 Task: Set the Speed od Duration 200
Action: Mouse moved to (178, 512)
Screenshot: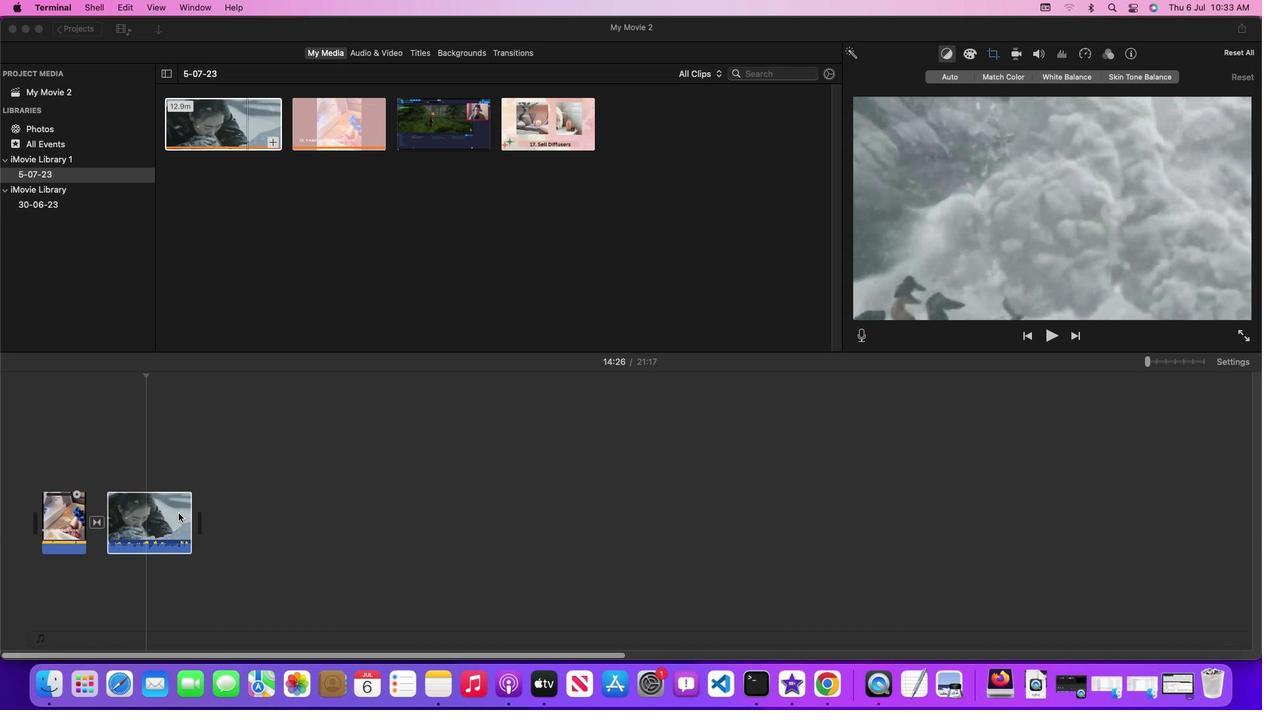 
Action: Mouse pressed left at (178, 512)
Screenshot: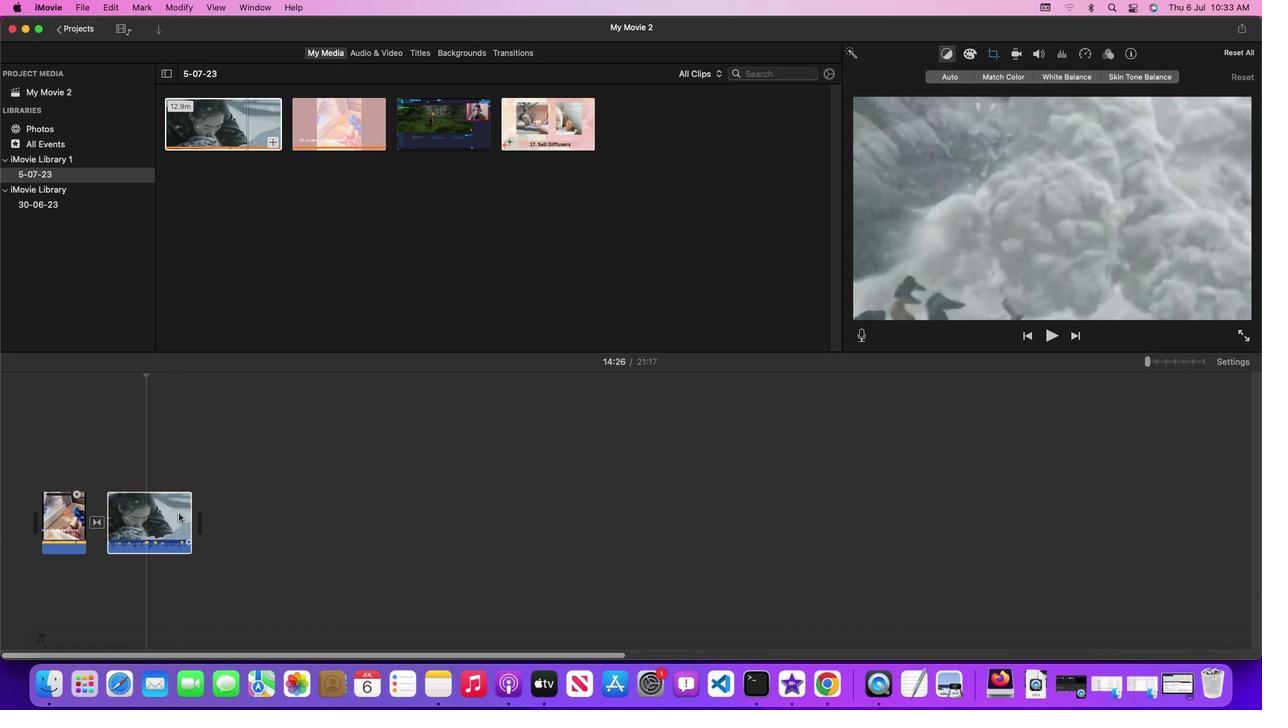
Action: Mouse moved to (176, 7)
Screenshot: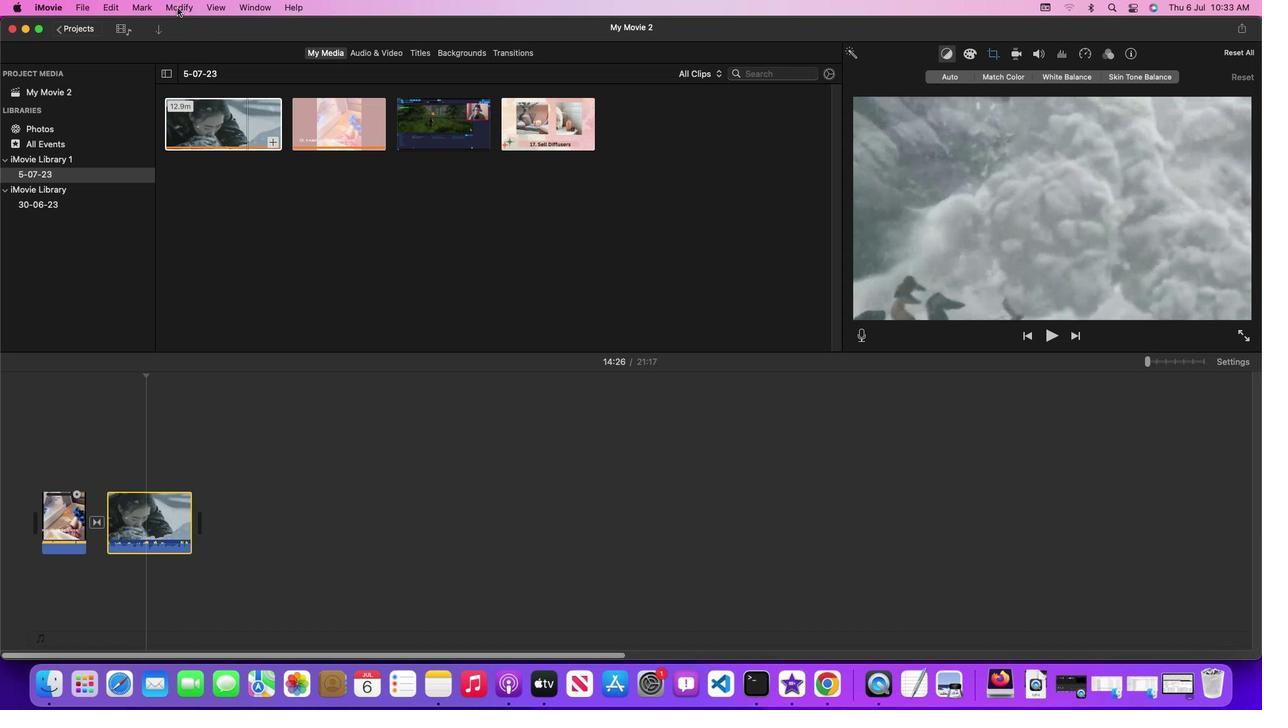 
Action: Mouse pressed left at (176, 7)
Screenshot: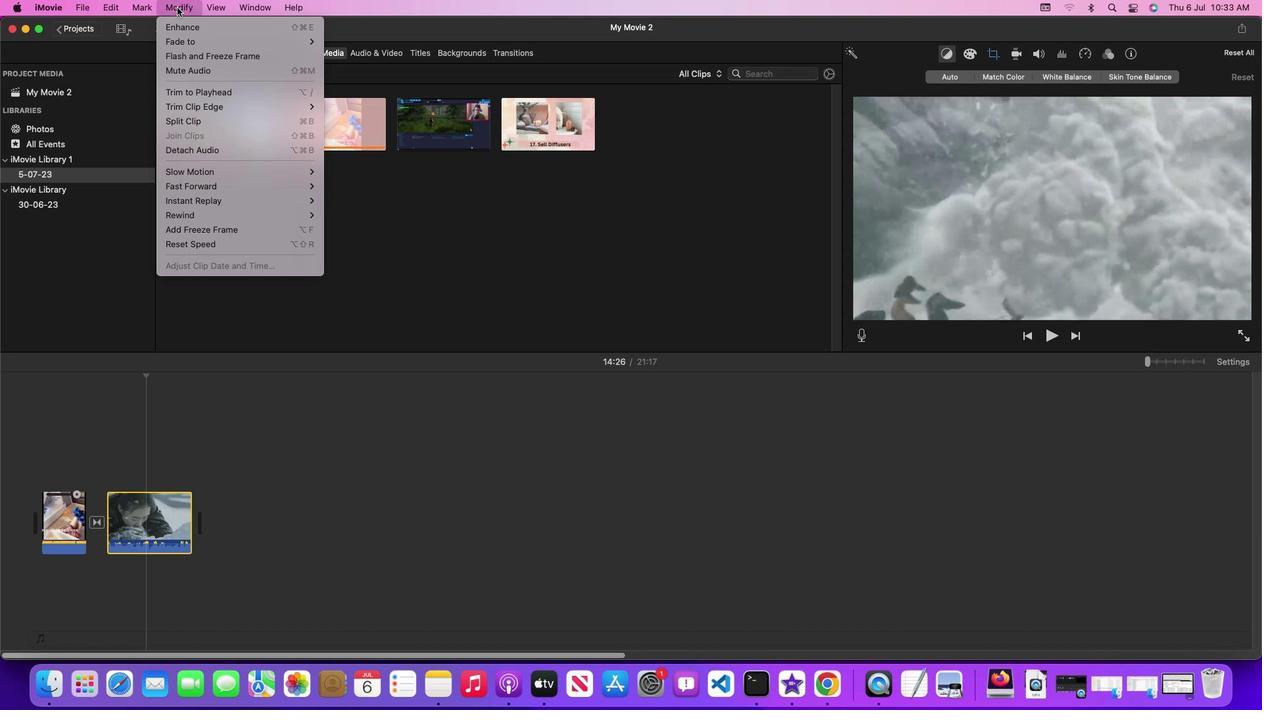 
Action: Mouse moved to (187, 24)
Screenshot: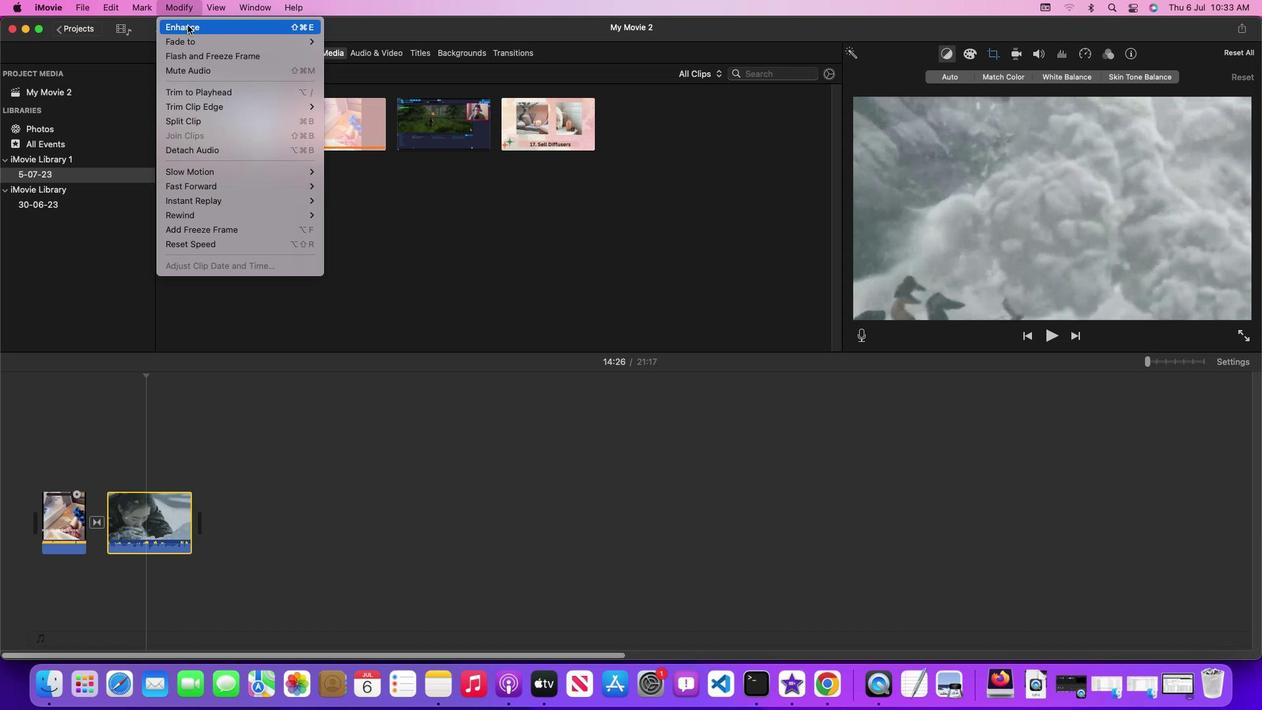 
Action: Mouse pressed left at (187, 24)
Screenshot: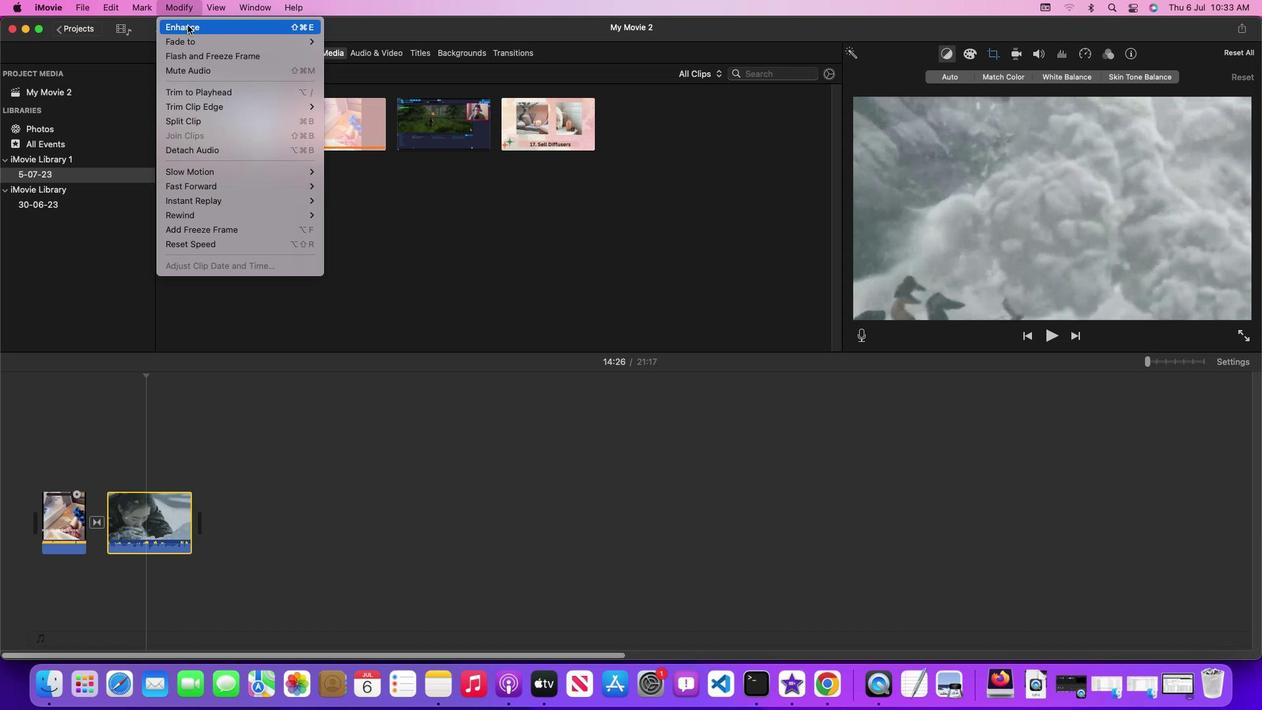 
Action: Mouse moved to (1090, 53)
Screenshot: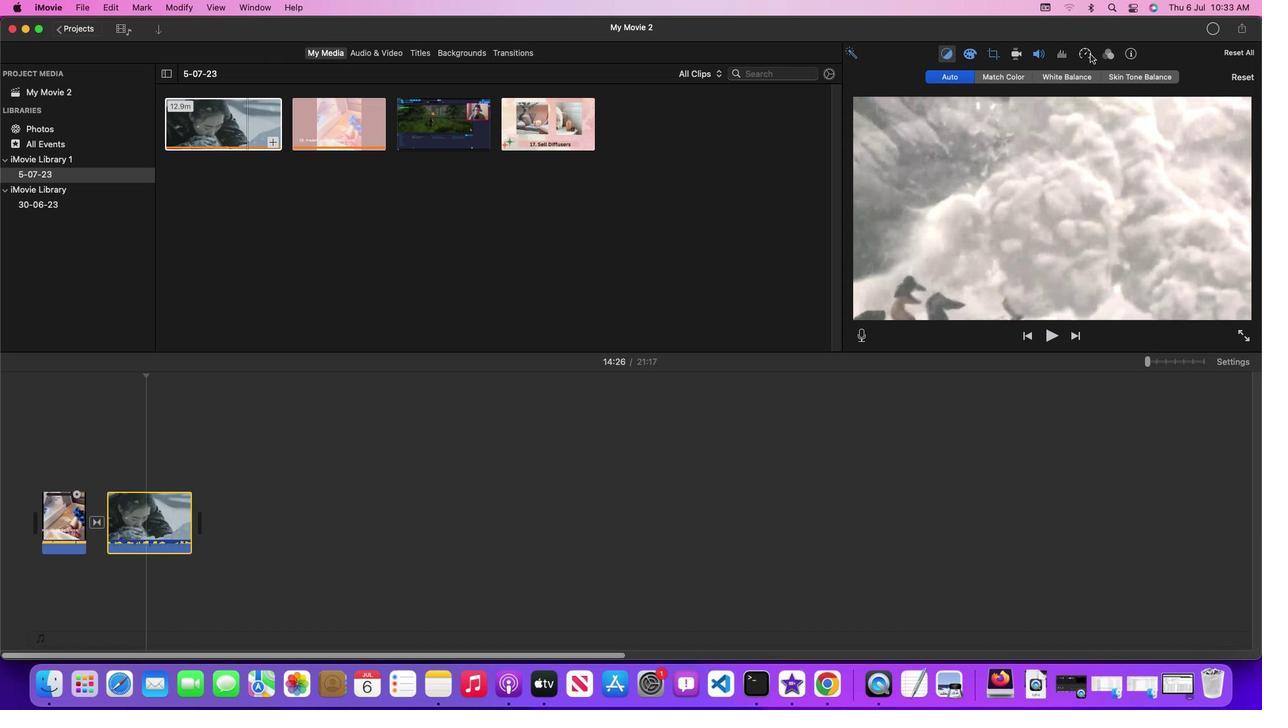 
Action: Mouse pressed left at (1090, 53)
Screenshot: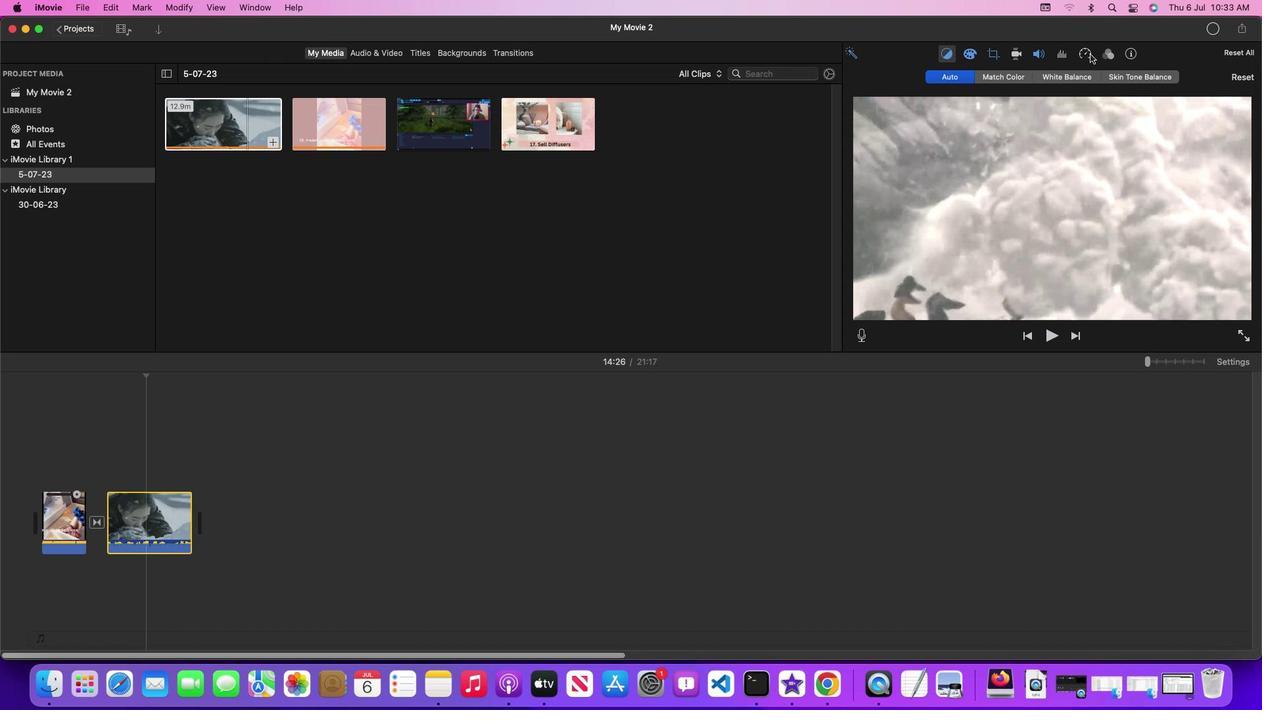 
Action: Mouse moved to (975, 77)
Screenshot: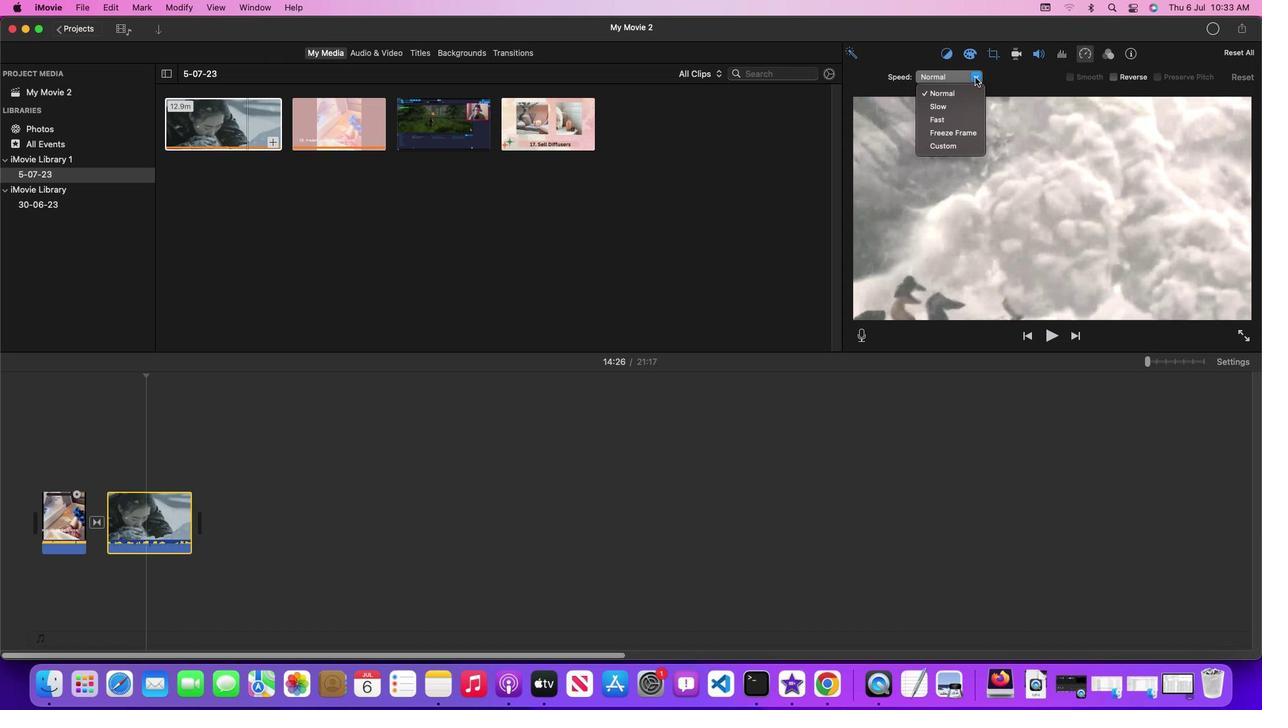 
Action: Mouse pressed left at (975, 77)
Screenshot: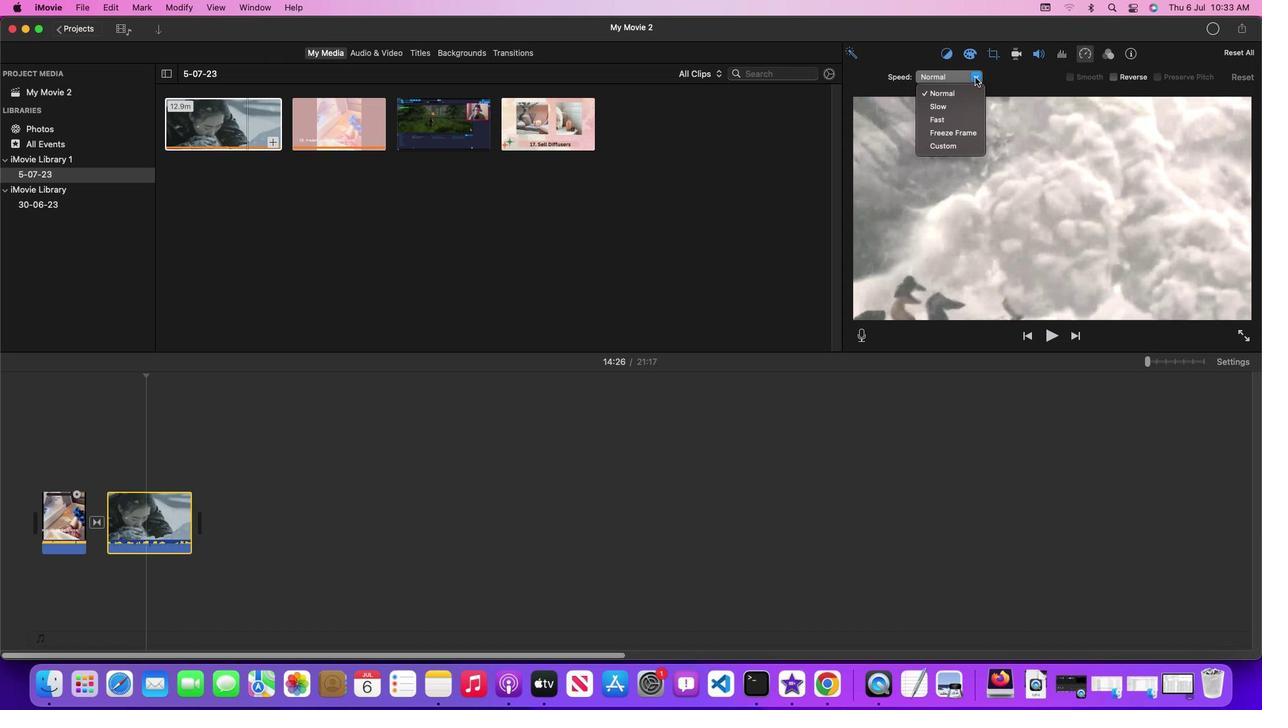 
Action: Mouse moved to (969, 130)
Screenshot: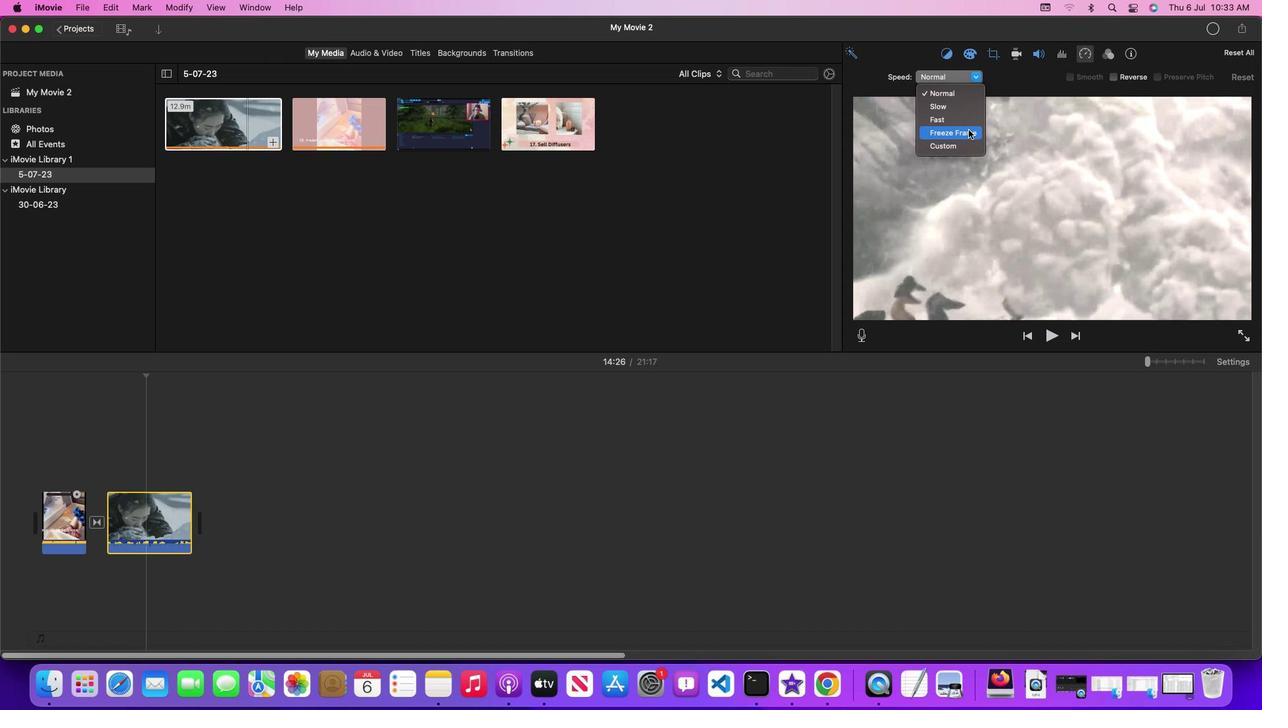 
Action: Mouse pressed left at (969, 130)
Screenshot: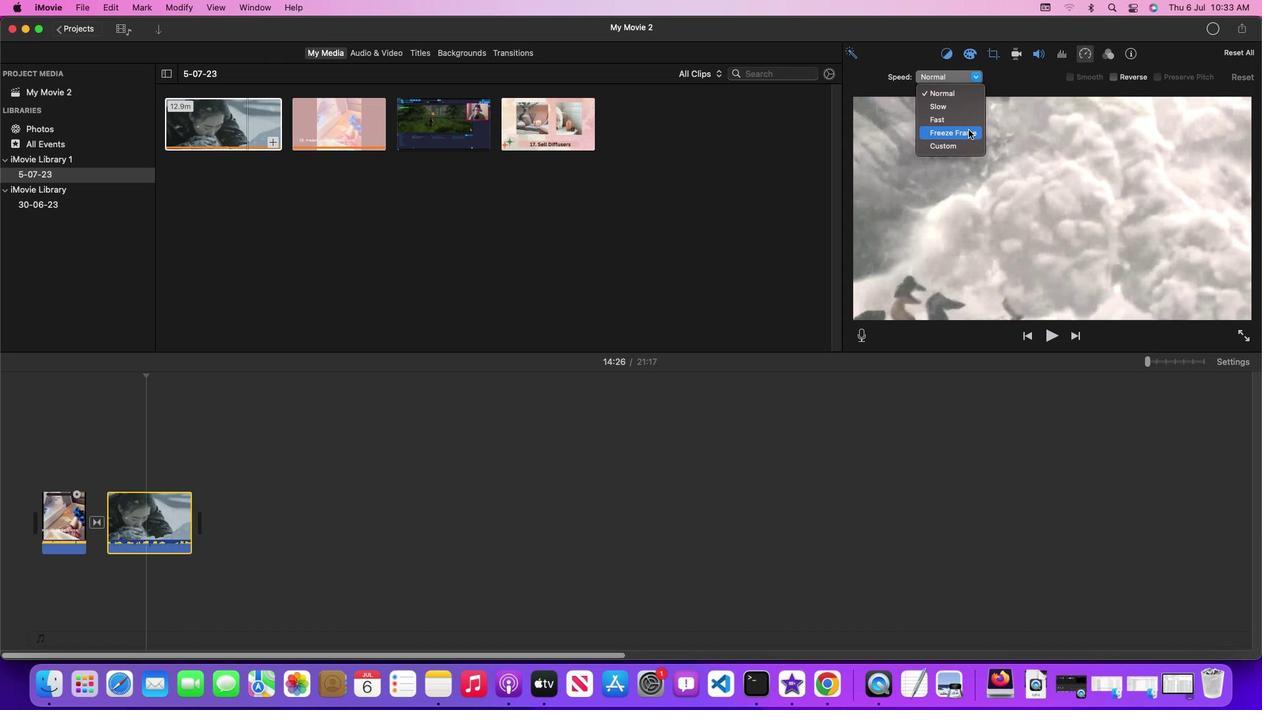 
Action: Mouse moved to (1047, 76)
Screenshot: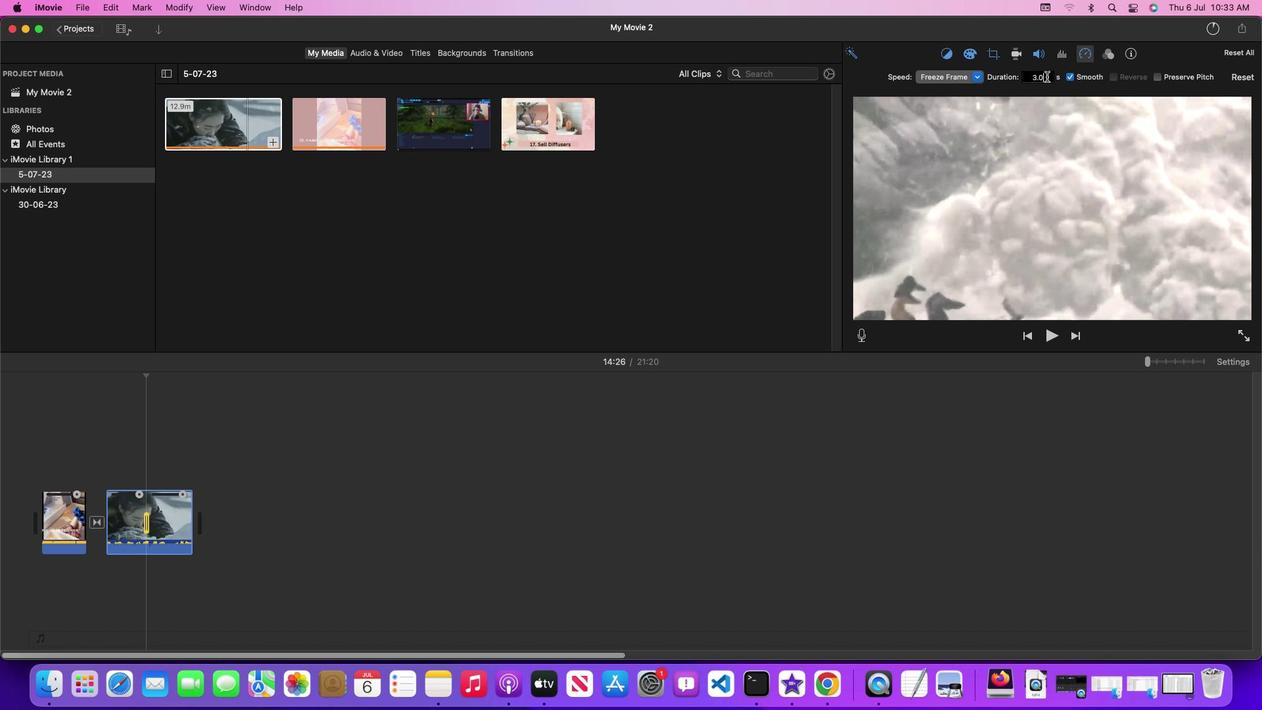 
Action: Mouse pressed left at (1047, 76)
Screenshot: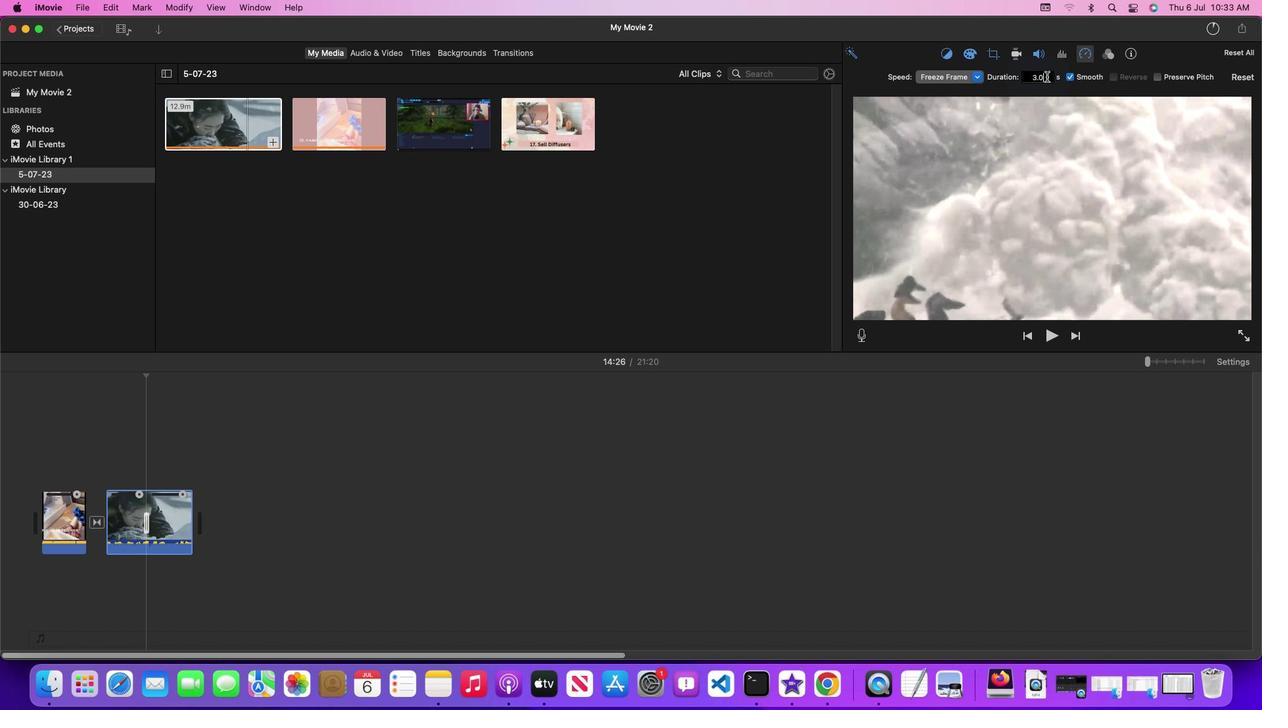 
Action: Mouse moved to (1047, 76)
Screenshot: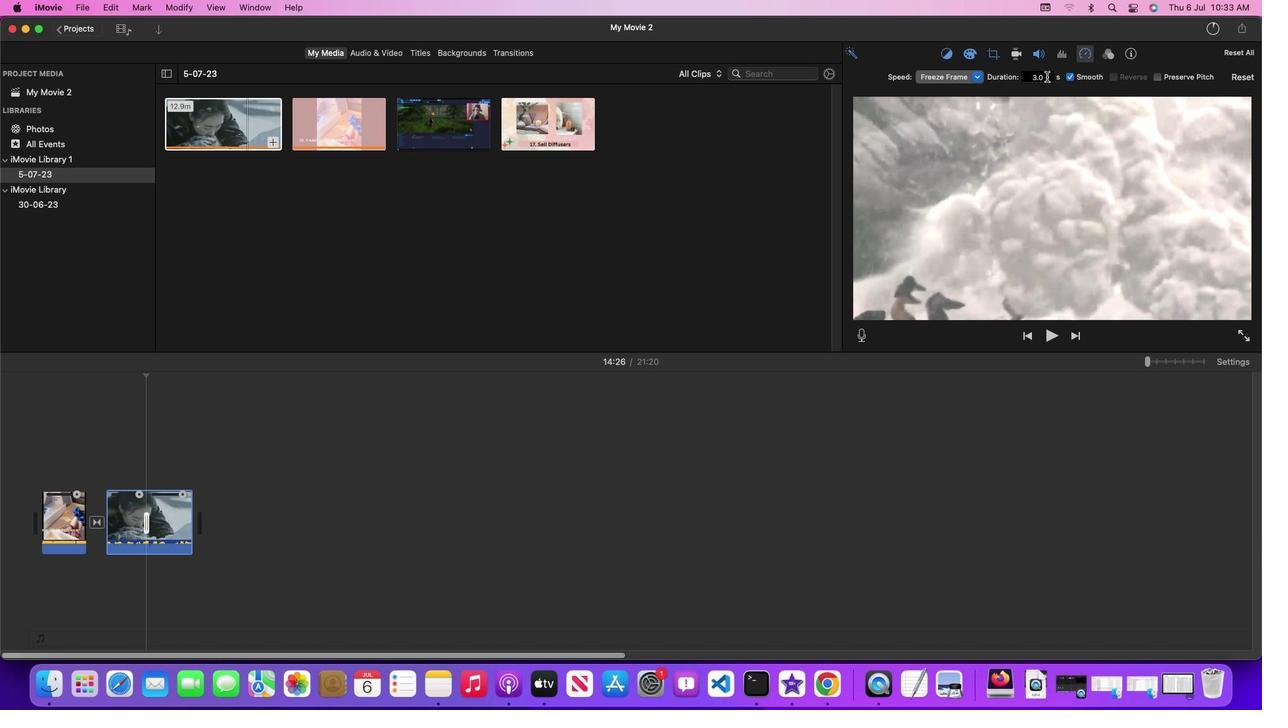 
Action: Key pressed Key.backspaceKey.backspace'2''0''0''\x03'
Screenshot: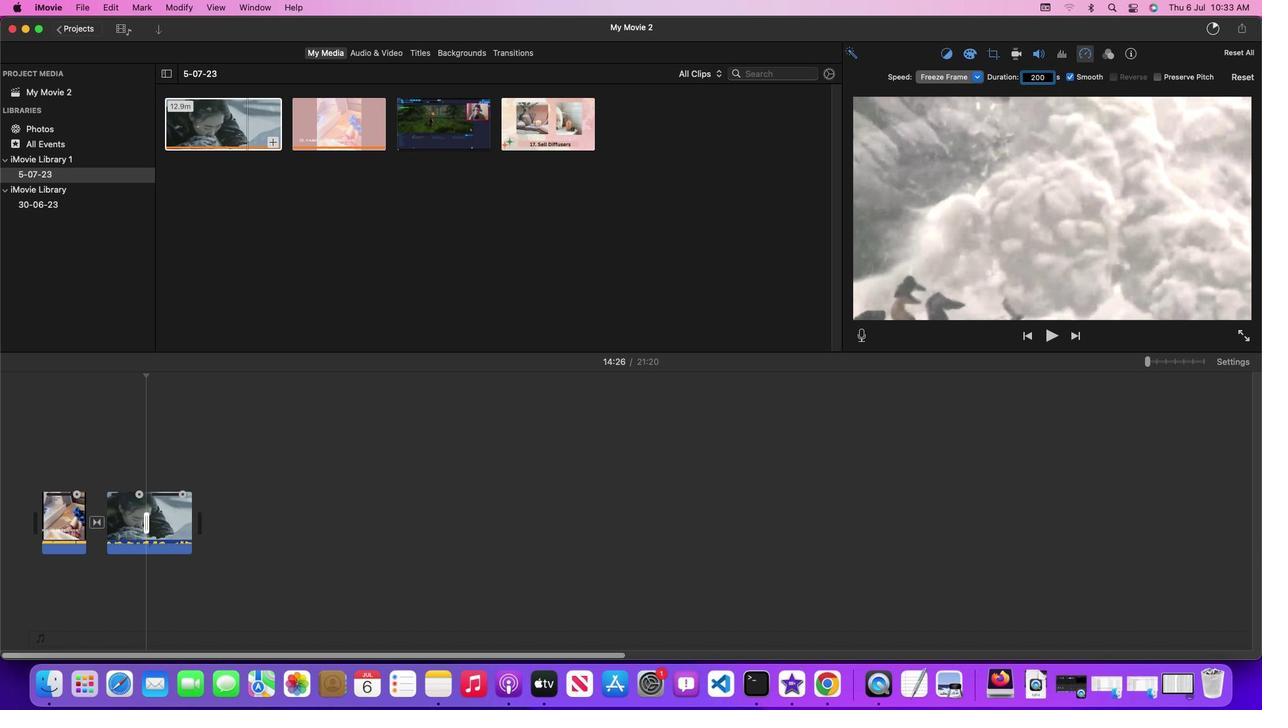
